 Task: Create Card Card0000000051 in Board Board0000000013 in Workspace WS0000000005 in Trello. Create Card Card0000000052 in Board Board0000000013 in Workspace WS0000000005 in Trello. Create Card Card0000000053 in Board Board0000000014 in Workspace WS0000000005 in Trello. Create Card Card0000000054 in Board Board0000000014 in Workspace WS0000000005 in Trello. Create Card Card0000000055 in Board Board0000000014 in Workspace WS0000000005 in Trello
Action: Mouse moved to (348, 391)
Screenshot: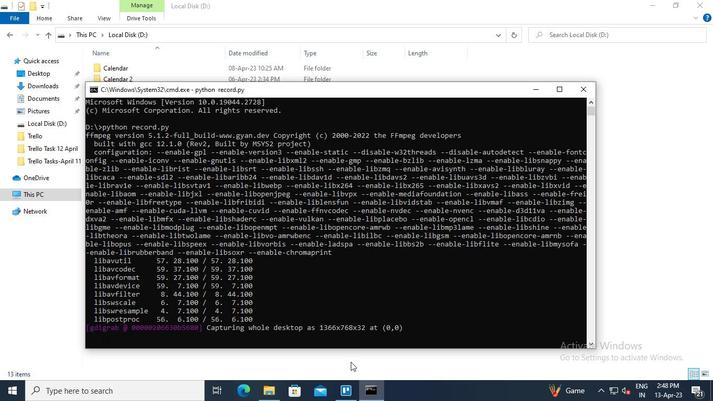 
Action: Mouse pressed left at (348, 391)
Screenshot: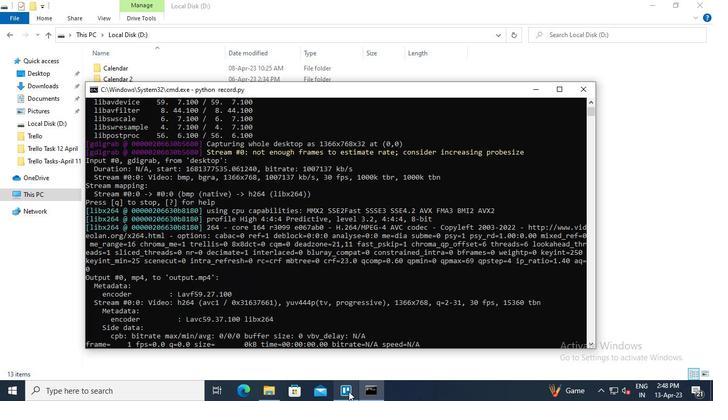 
Action: Mouse moved to (203, 157)
Screenshot: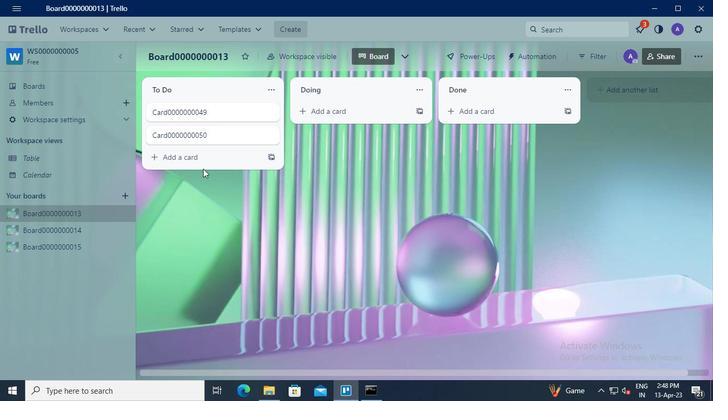 
Action: Mouse pressed left at (203, 157)
Screenshot: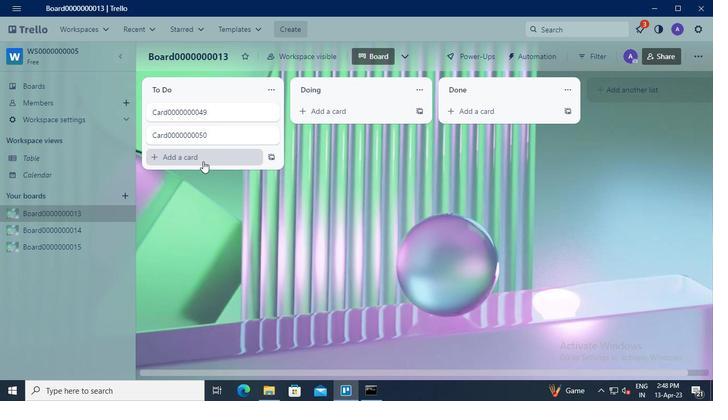 
Action: Keyboard Key.shift
Screenshot: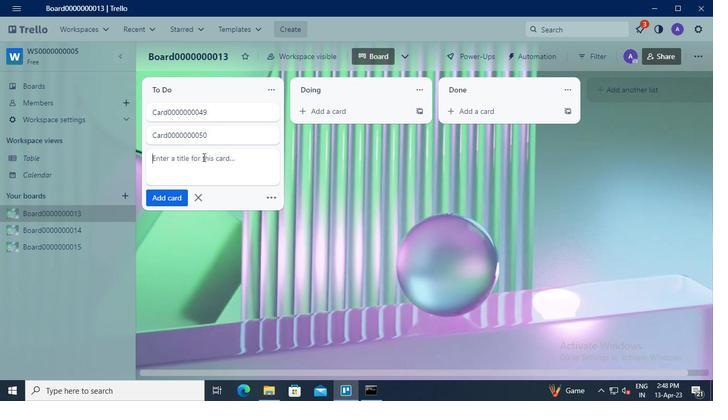 
Action: Keyboard C
Screenshot: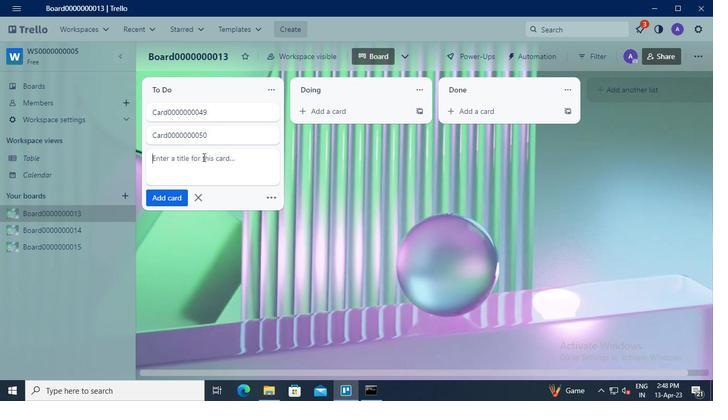 
Action: Keyboard a
Screenshot: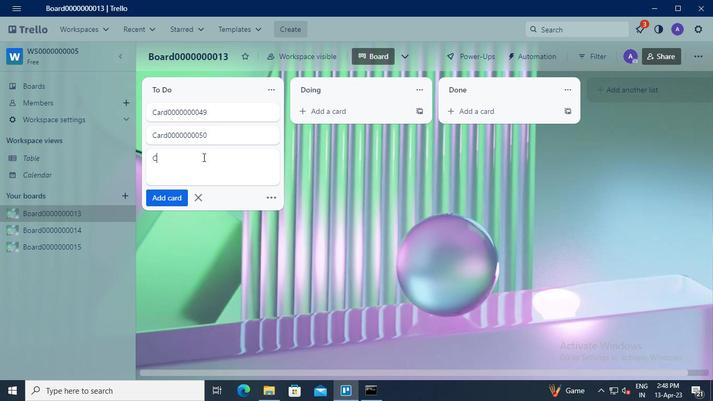 
Action: Keyboard r
Screenshot: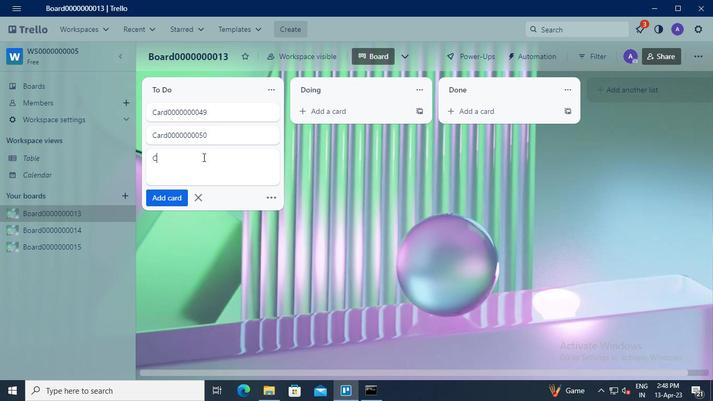 
Action: Keyboard d
Screenshot: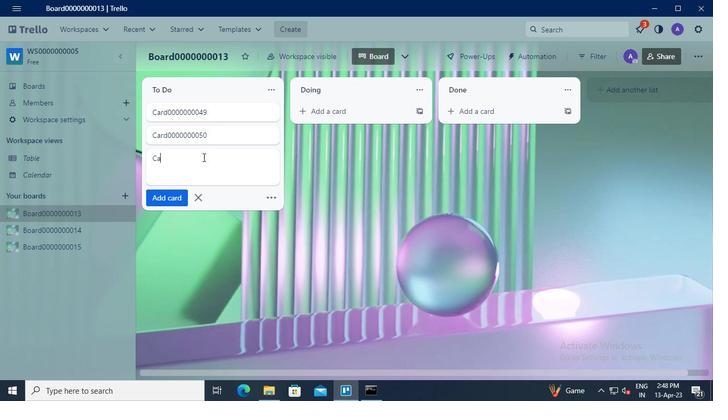 
Action: Keyboard <96>
Screenshot: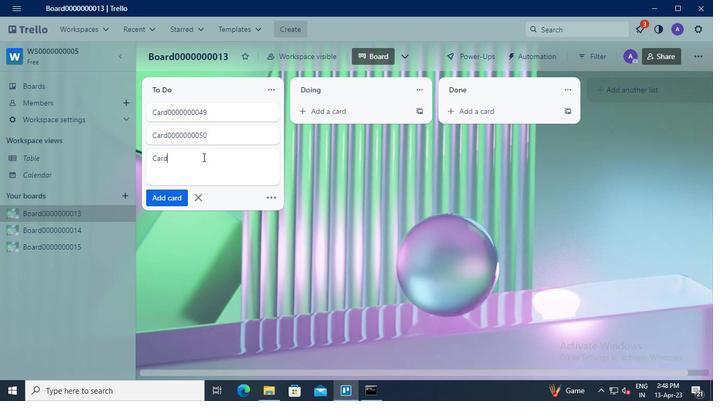 
Action: Keyboard <96>
Screenshot: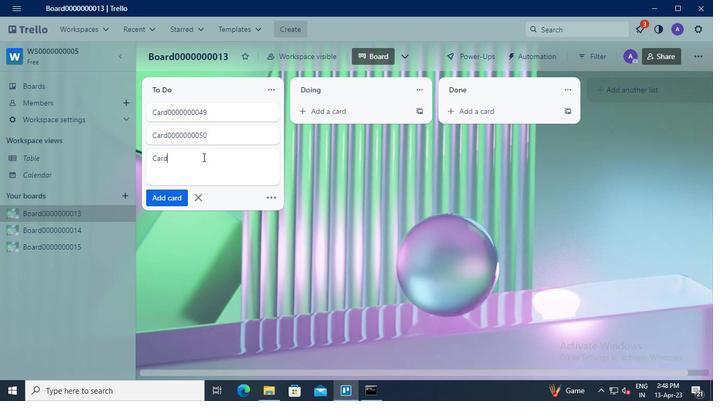 
Action: Keyboard <96>
Screenshot: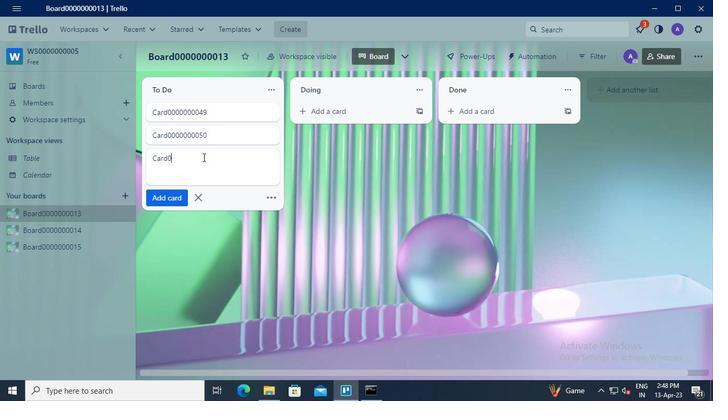 
Action: Keyboard <96>
Screenshot: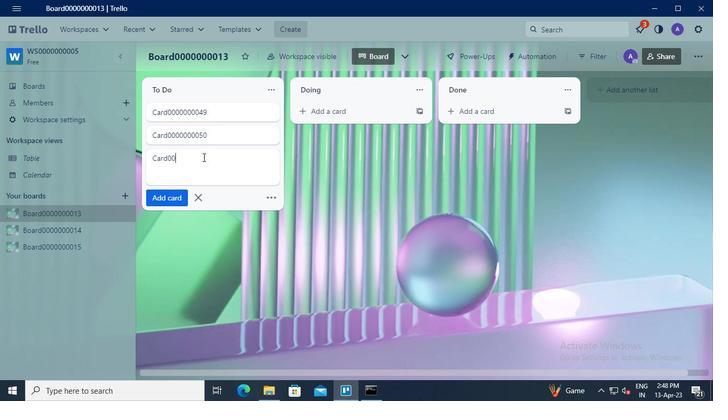
Action: Keyboard <96>
Screenshot: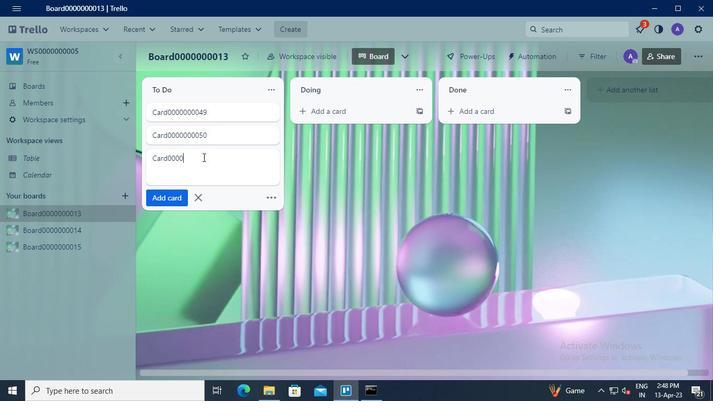 
Action: Keyboard <96>
Screenshot: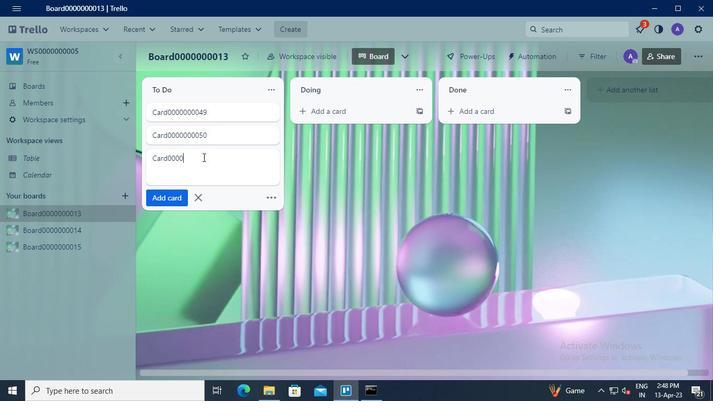 
Action: Keyboard <96>
Screenshot: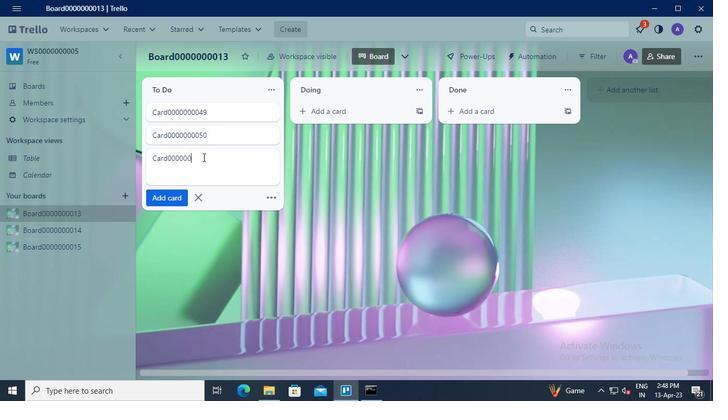 
Action: Keyboard <96>
Screenshot: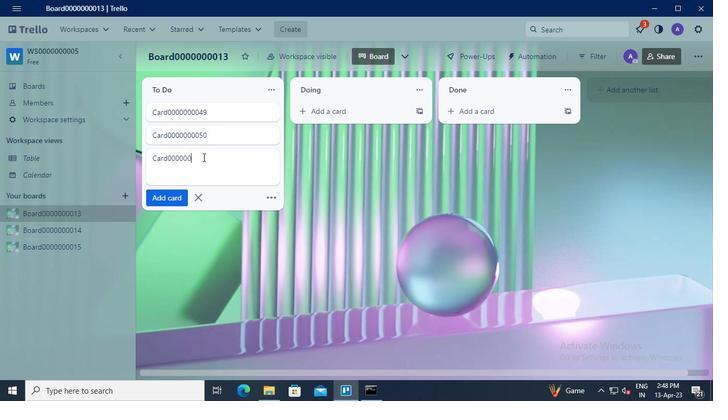 
Action: Keyboard <101>
Screenshot: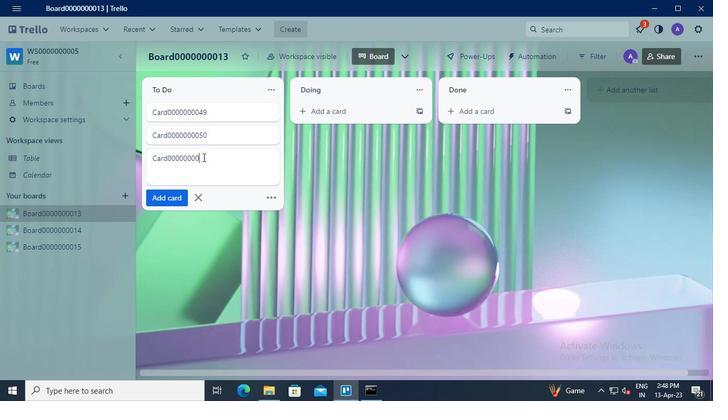 
Action: Keyboard <97>
Screenshot: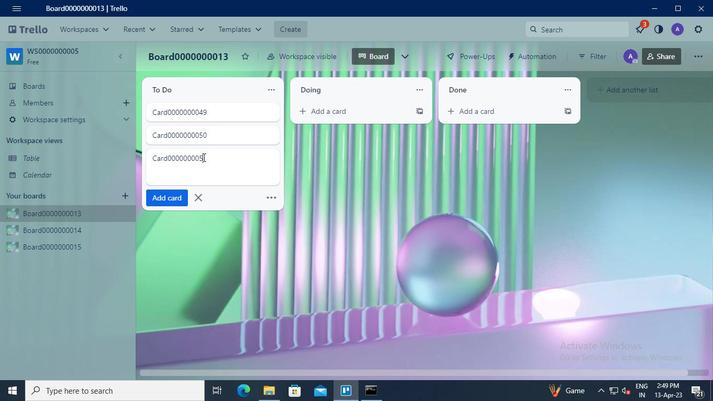 
Action: Mouse moved to (169, 197)
Screenshot: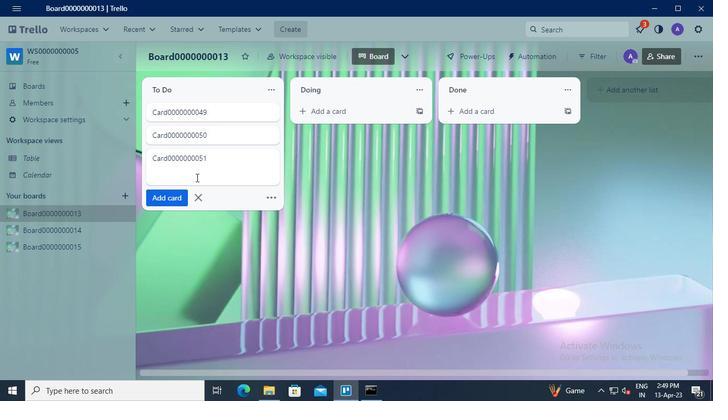 
Action: Mouse pressed left at (169, 197)
Screenshot: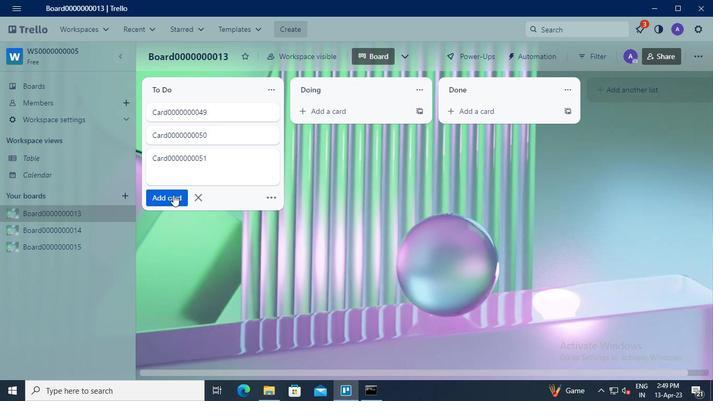 
Action: Mouse moved to (181, 190)
Screenshot: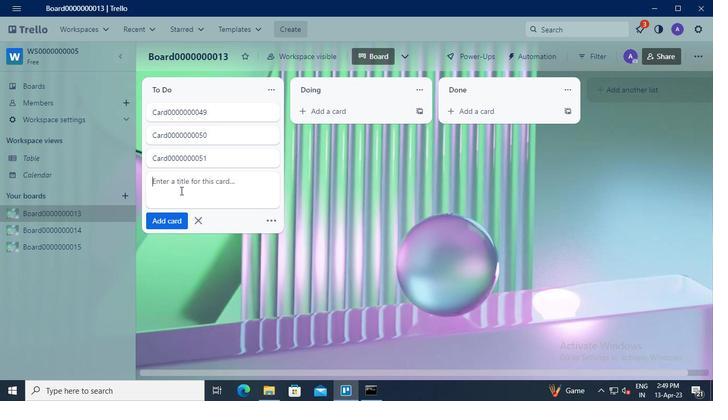 
Action: Mouse pressed left at (181, 190)
Screenshot: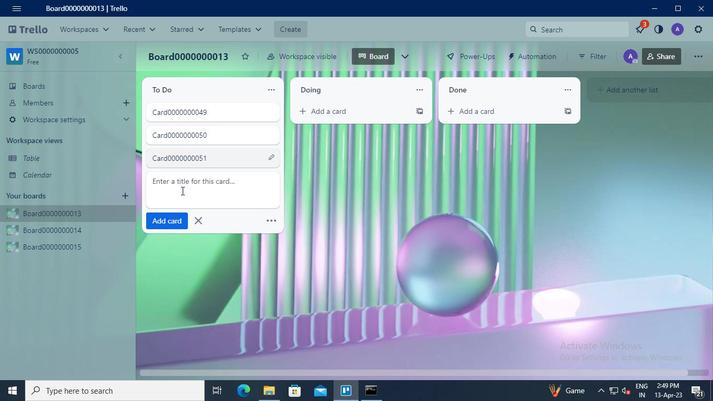 
Action: Keyboard Key.shift
Screenshot: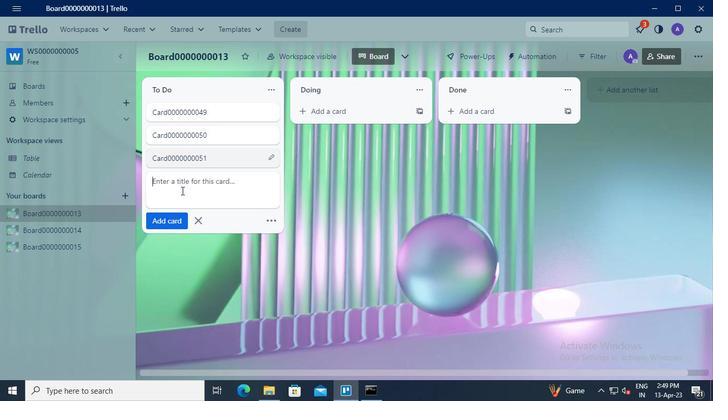 
Action: Keyboard C
Screenshot: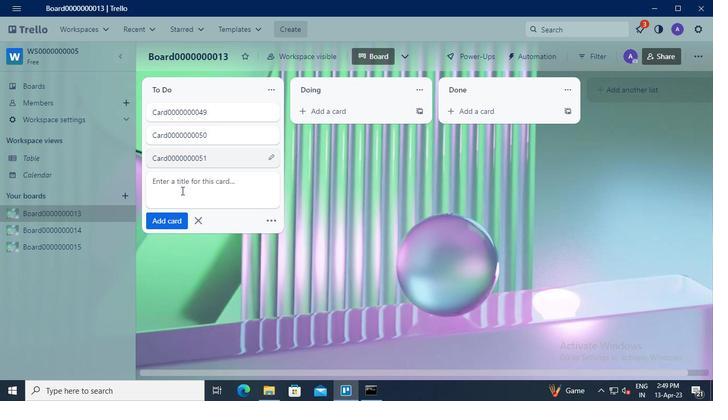 
Action: Keyboard a
Screenshot: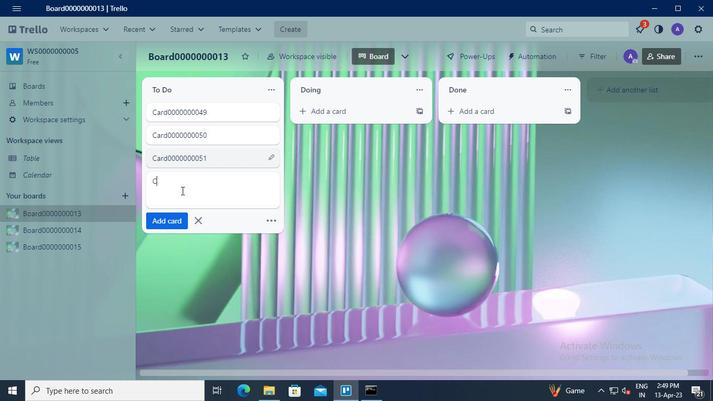 
Action: Keyboard r
Screenshot: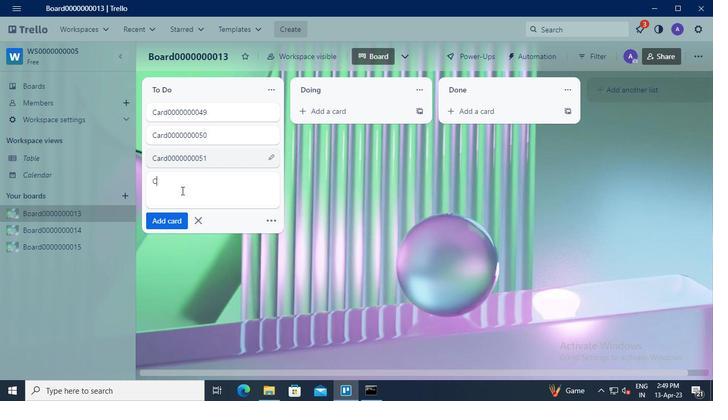 
Action: Keyboard d
Screenshot: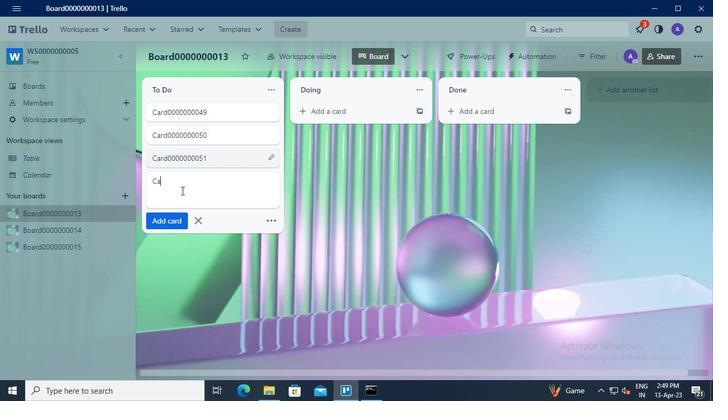 
Action: Keyboard <96>
Screenshot: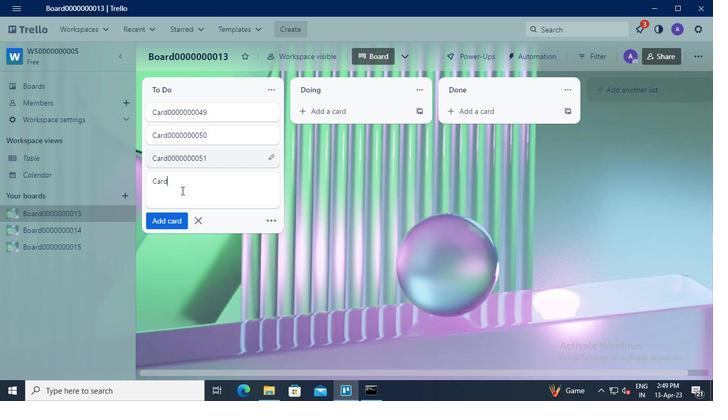 
Action: Keyboard <96>
Screenshot: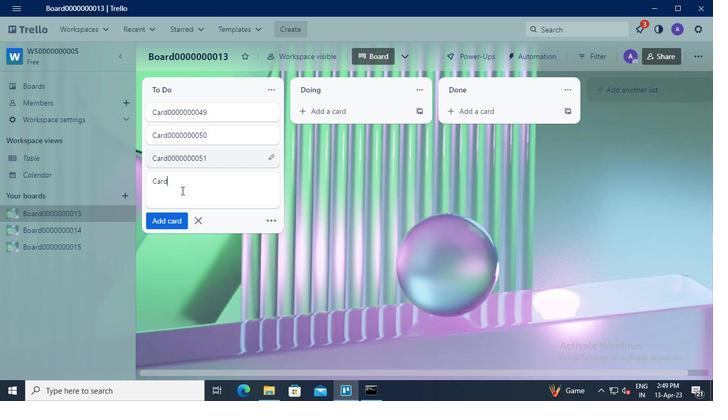 
Action: Keyboard <96>
Screenshot: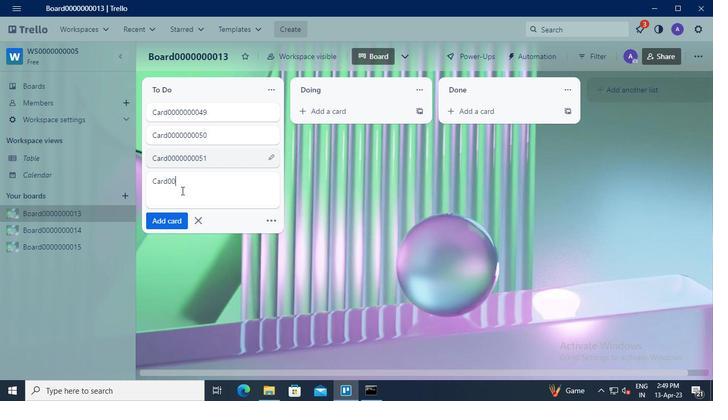 
Action: Keyboard <96>
Screenshot: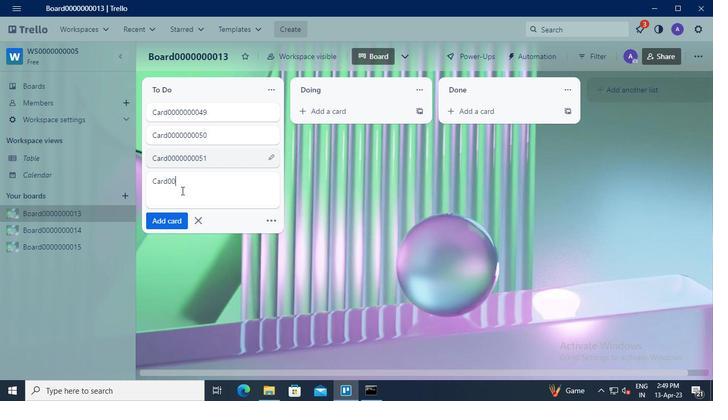 
Action: Keyboard <96>
Screenshot: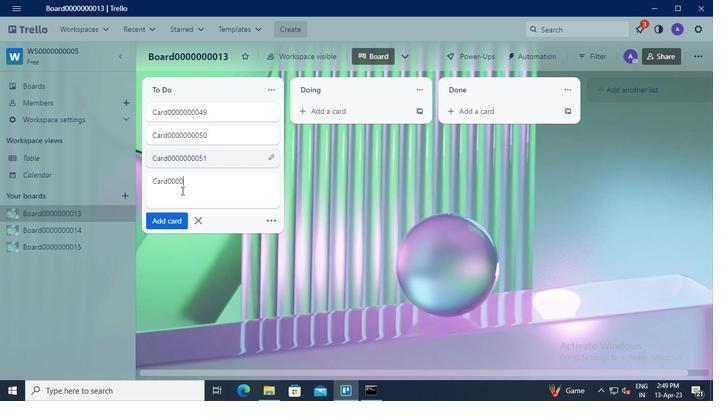 
Action: Keyboard <96>
Screenshot: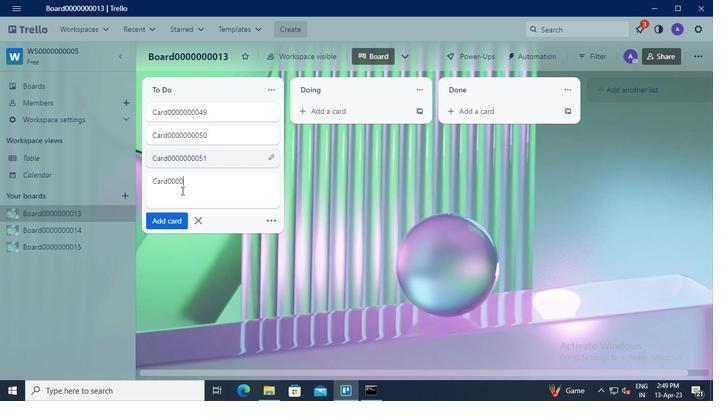
Action: Keyboard <96>
Screenshot: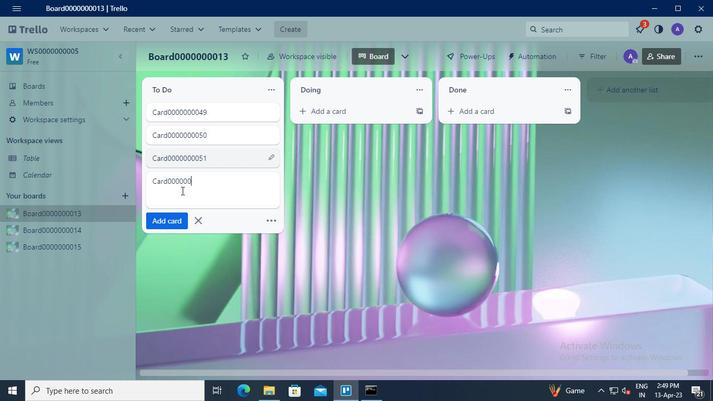 
Action: Keyboard <96>
Screenshot: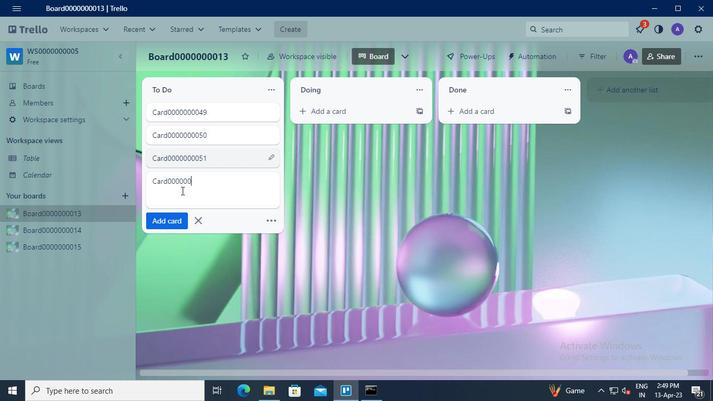 
Action: Keyboard <101>
Screenshot: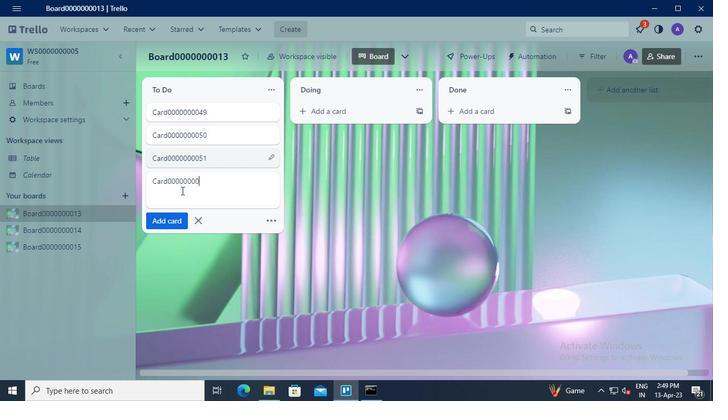 
Action: Keyboard <98>
Screenshot: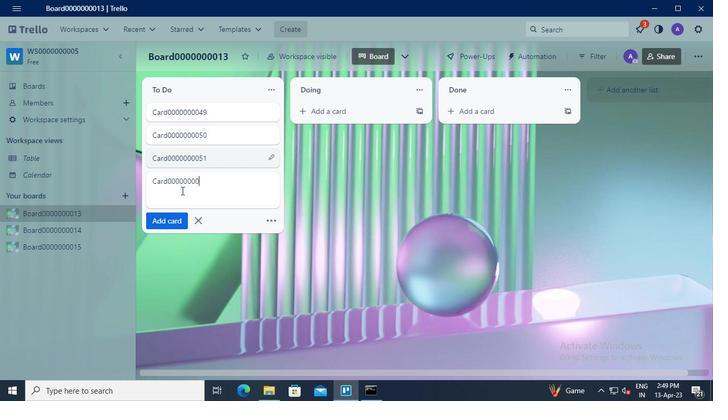 
Action: Mouse moved to (174, 221)
Screenshot: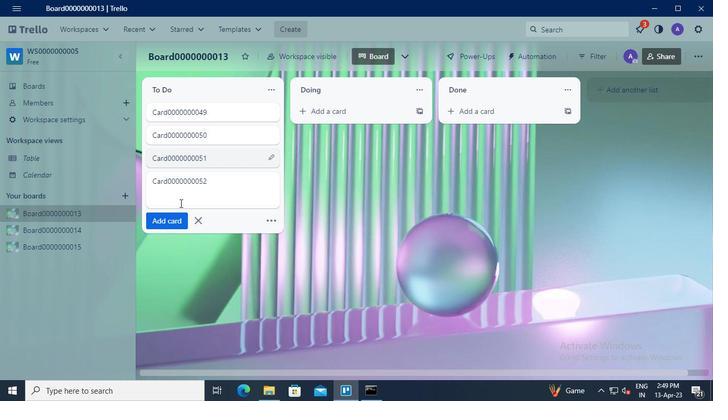 
Action: Mouse pressed left at (174, 221)
Screenshot: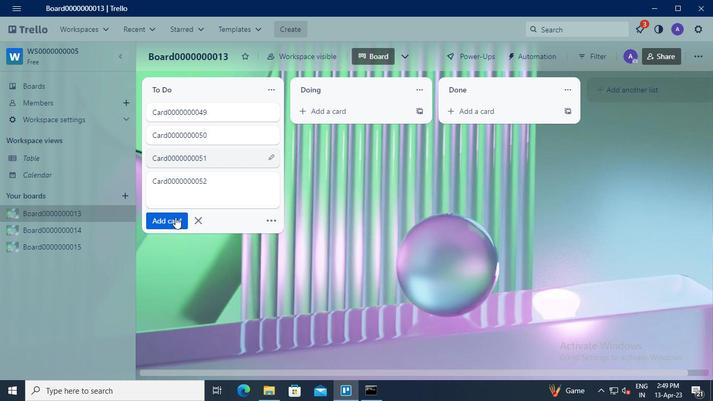 
Action: Mouse moved to (61, 231)
Screenshot: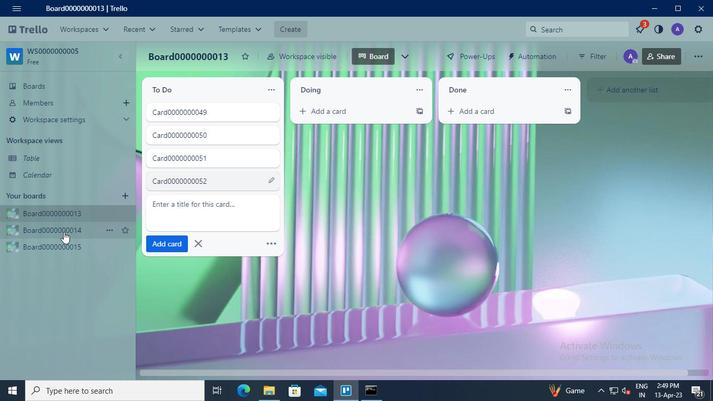 
Action: Mouse pressed left at (61, 231)
Screenshot: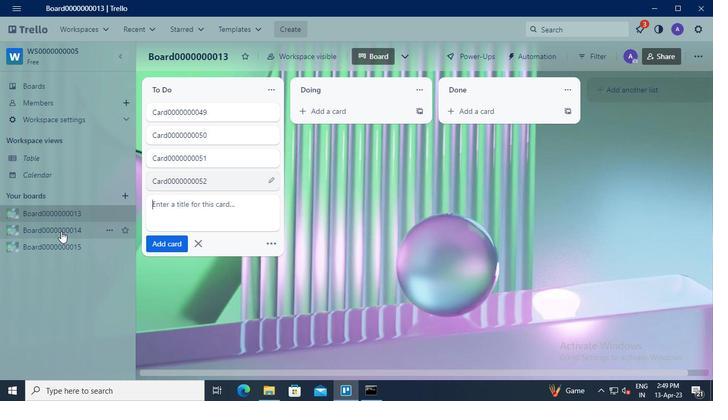 
Action: Mouse moved to (190, 114)
Screenshot: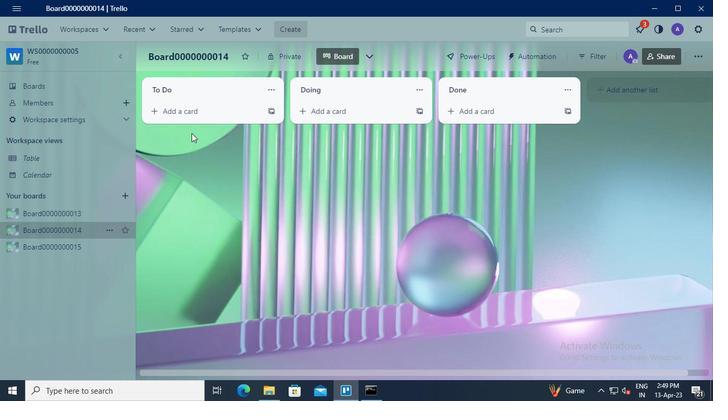 
Action: Mouse pressed left at (190, 114)
Screenshot: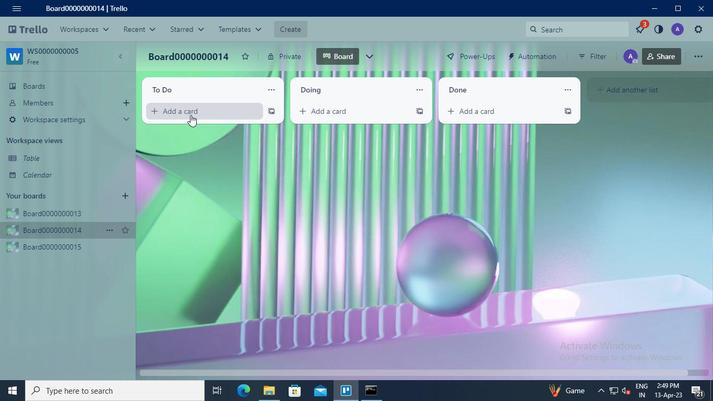 
Action: Mouse moved to (194, 120)
Screenshot: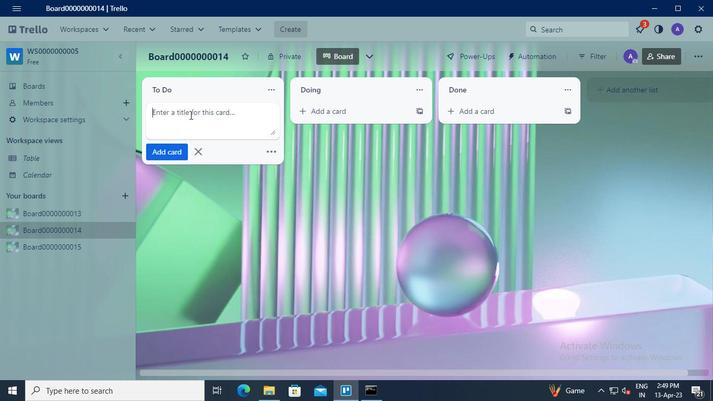 
Action: Keyboard Key.shift
Screenshot: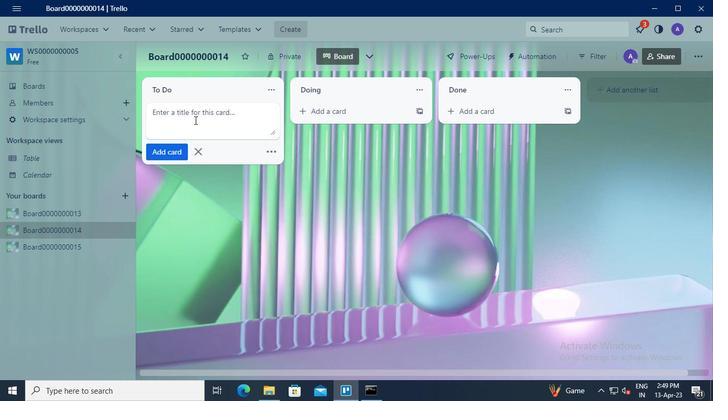 
Action: Keyboard C
Screenshot: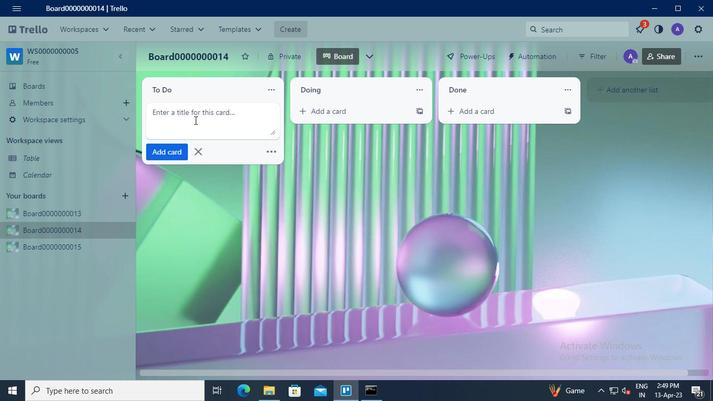 
Action: Keyboard a
Screenshot: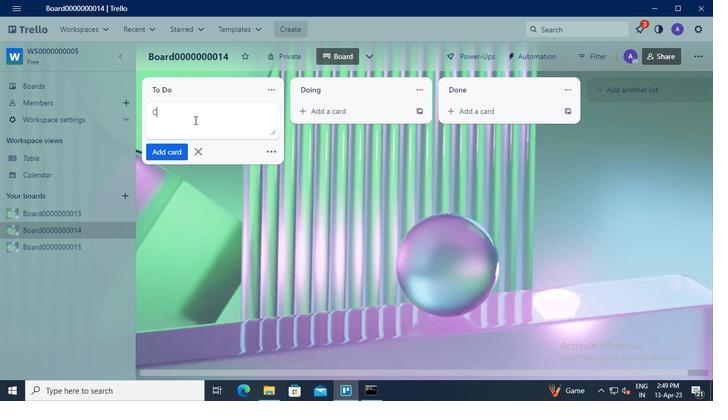 
Action: Keyboard r
Screenshot: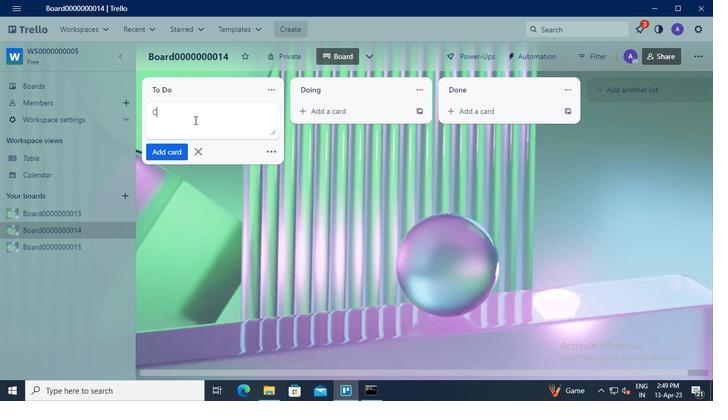 
Action: Keyboard d
Screenshot: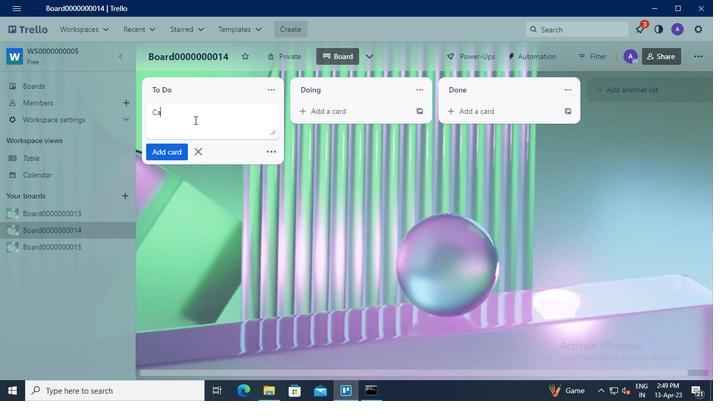 
Action: Keyboard <96>
Screenshot: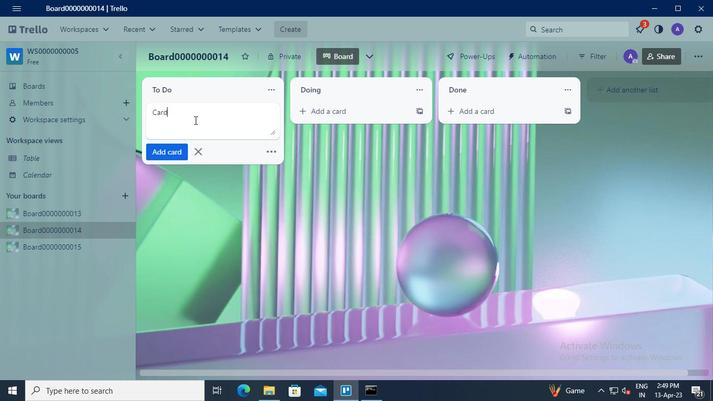 
Action: Keyboard <96>
Screenshot: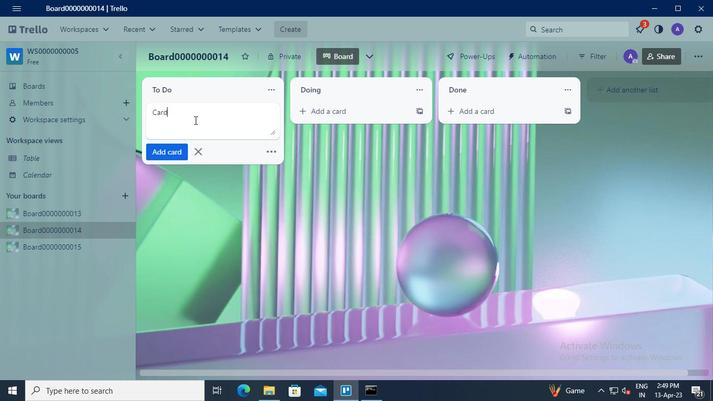 
Action: Keyboard <96>
Screenshot: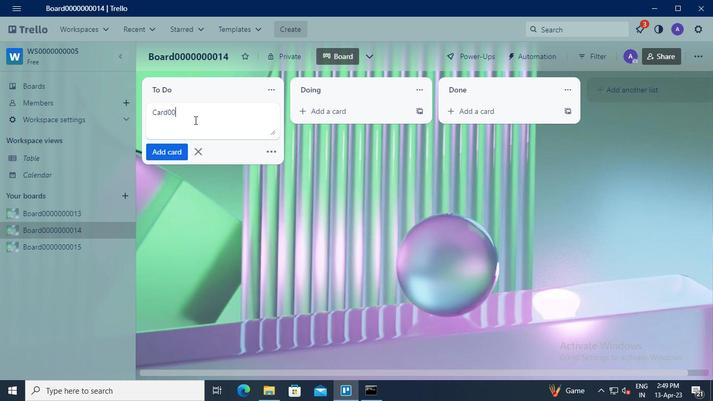 
Action: Keyboard <96>
Screenshot: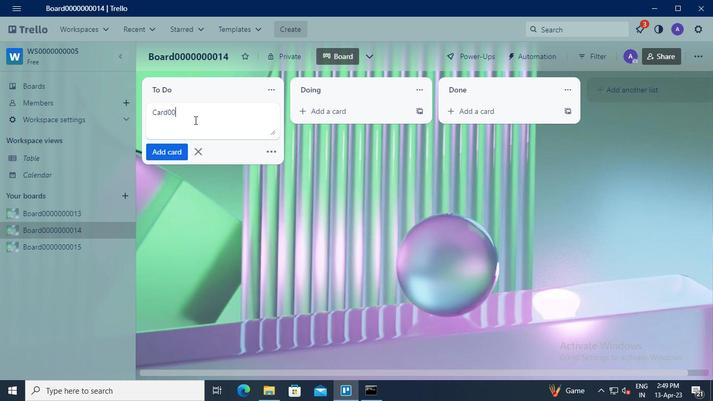 
Action: Keyboard <96>
Screenshot: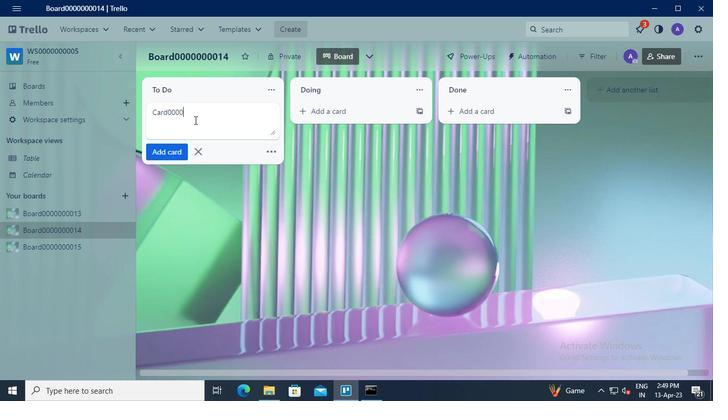 
Action: Keyboard <96>
Screenshot: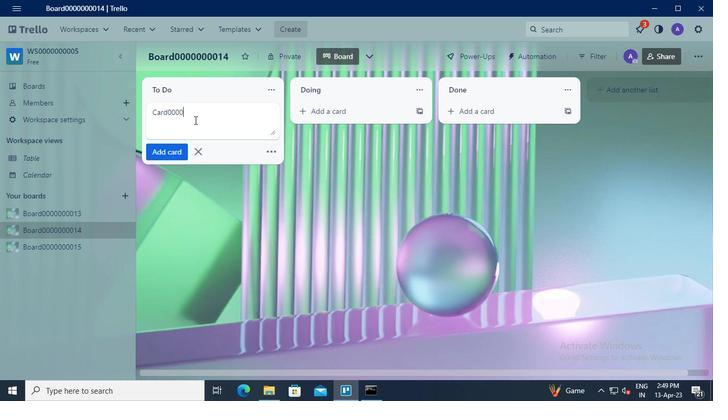 
Action: Keyboard <96>
Screenshot: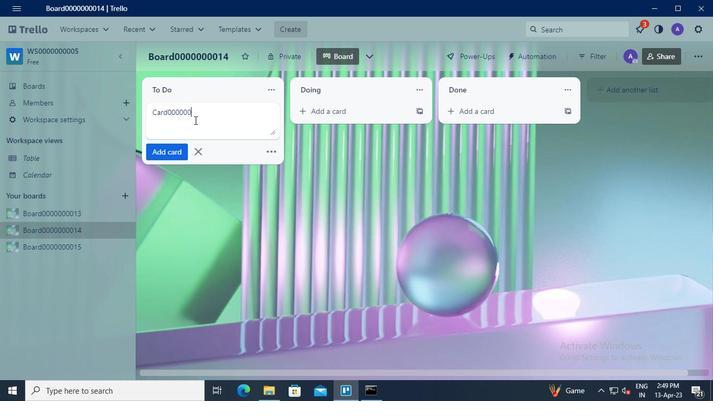 
Action: Keyboard <96>
Screenshot: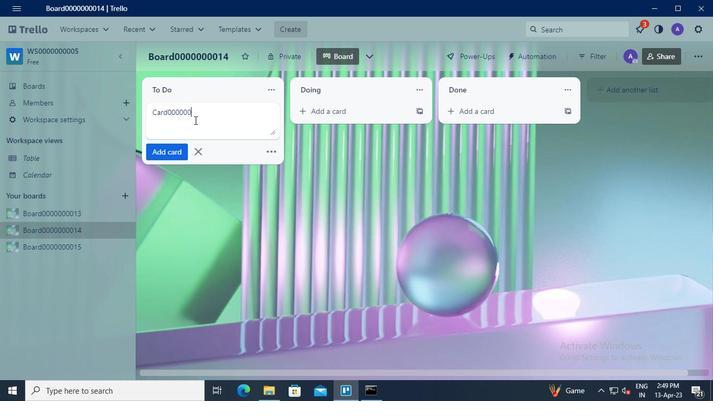 
Action: Keyboard <101>
Screenshot: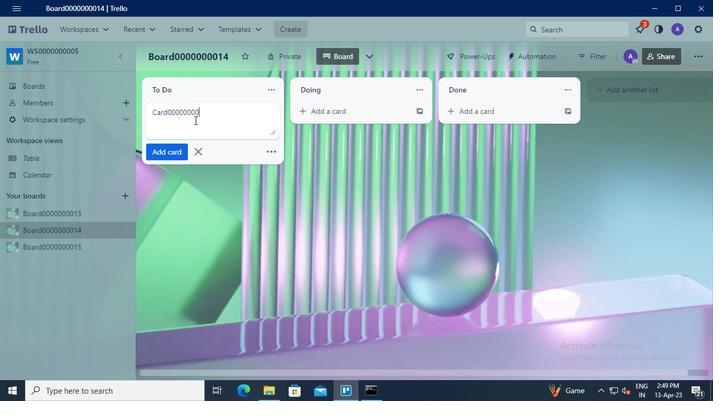 
Action: Keyboard <99>
Screenshot: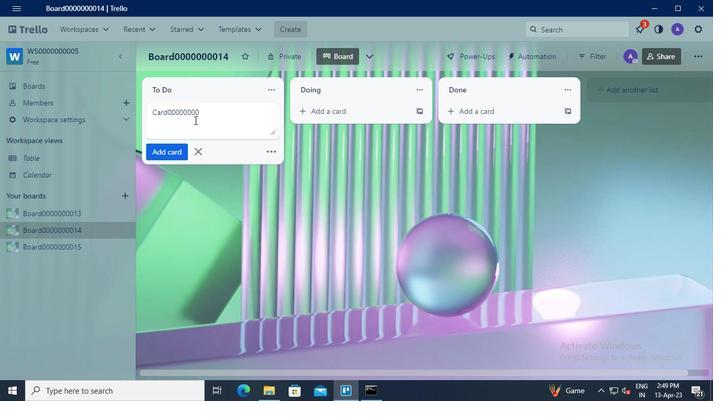 
Action: Mouse moved to (170, 149)
Screenshot: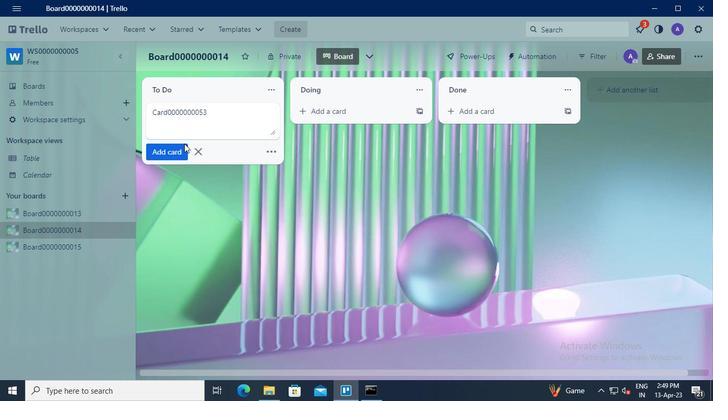 
Action: Mouse pressed left at (170, 149)
Screenshot: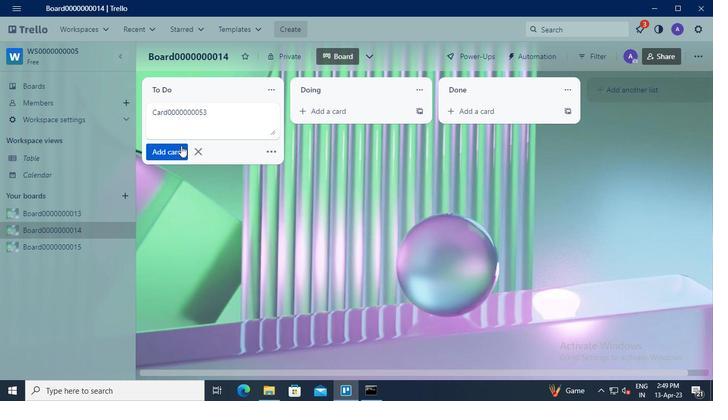 
Action: Mouse moved to (181, 144)
Screenshot: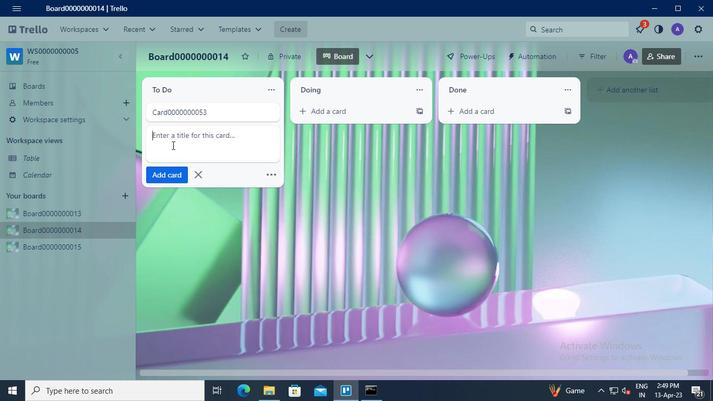
Action: Keyboard Key.shift
Screenshot: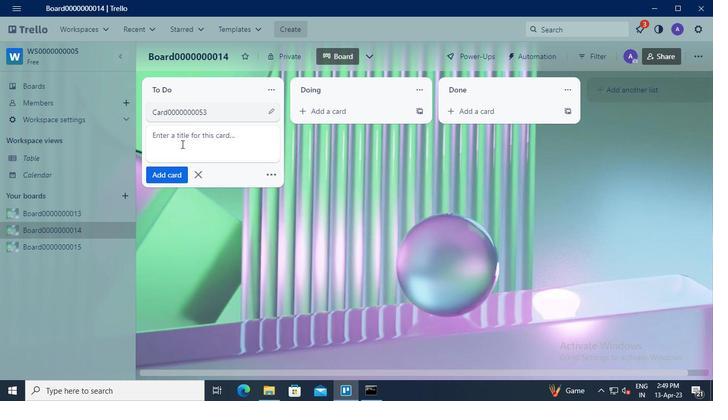 
Action: Keyboard C
Screenshot: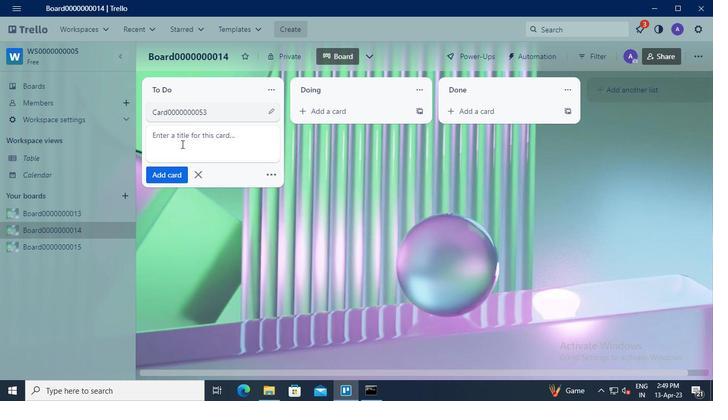 
Action: Keyboard a
Screenshot: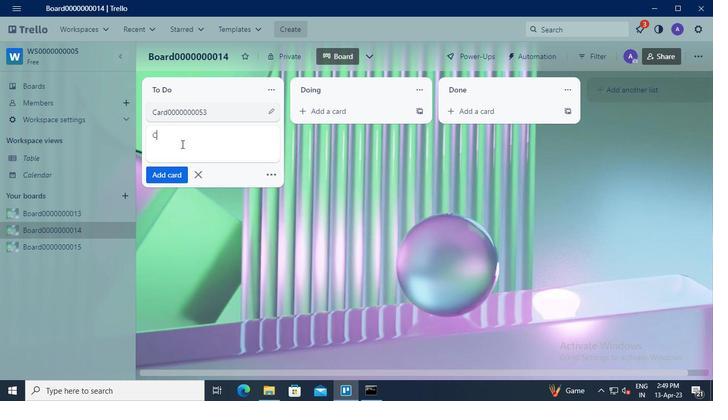 
Action: Keyboard r
Screenshot: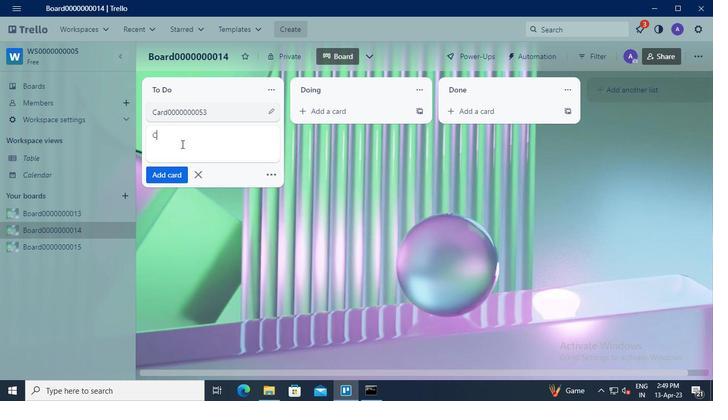 
Action: Keyboard d
Screenshot: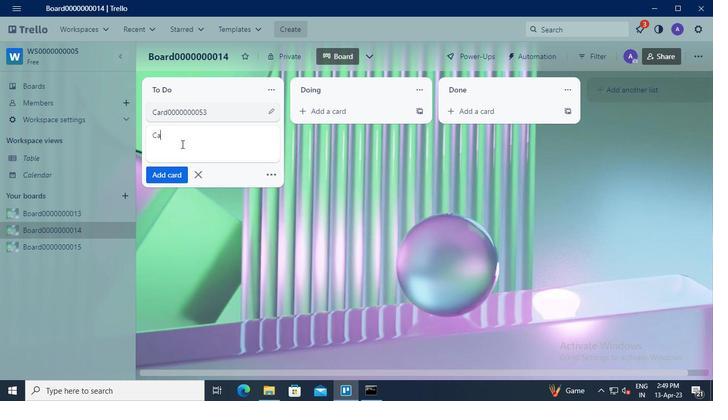 
Action: Keyboard <96>
Screenshot: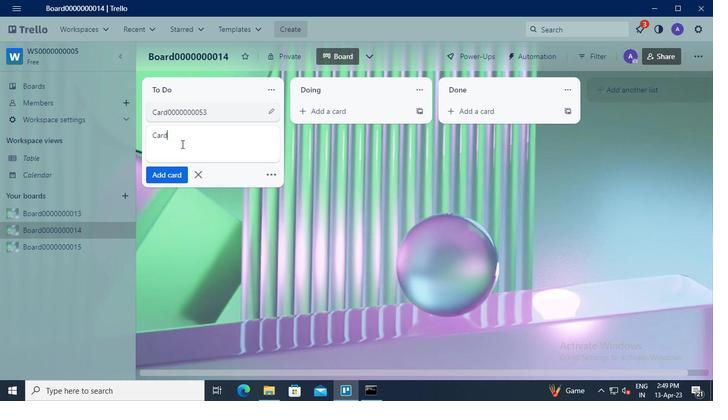 
Action: Keyboard <96>
Screenshot: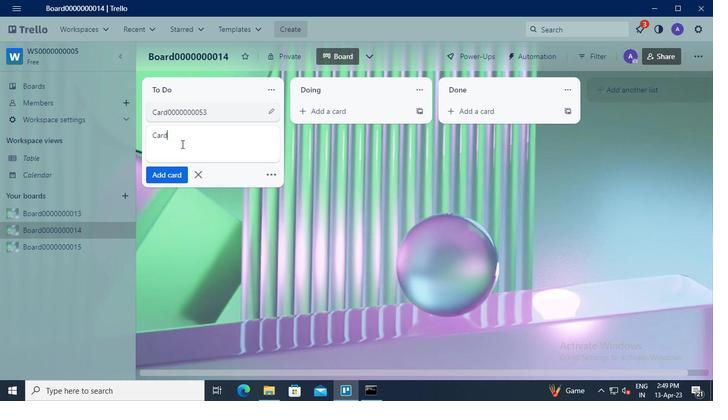 
Action: Keyboard <96>
Screenshot: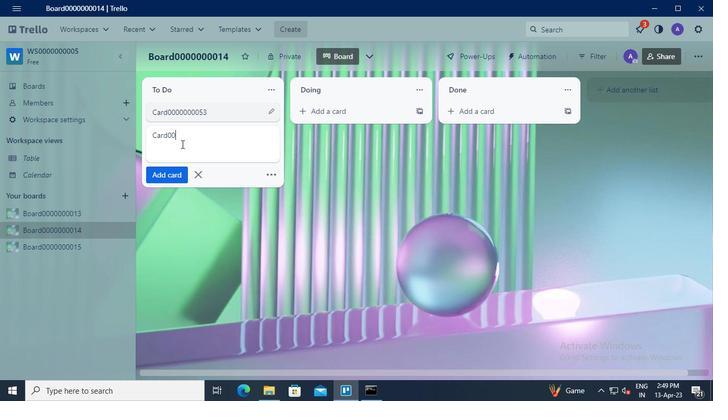 
Action: Keyboard <96>
Screenshot: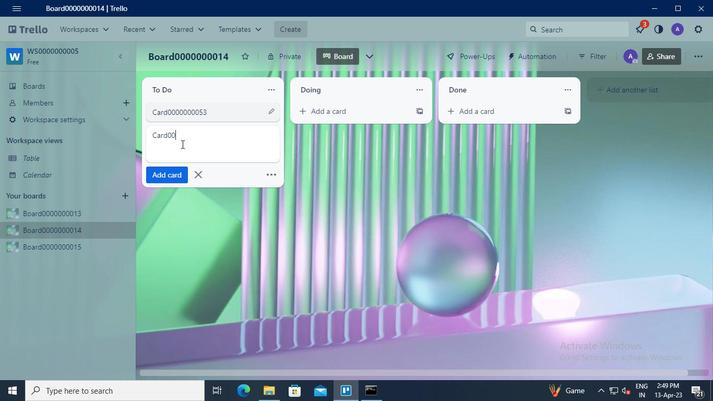 
Action: Keyboard <96>
Screenshot: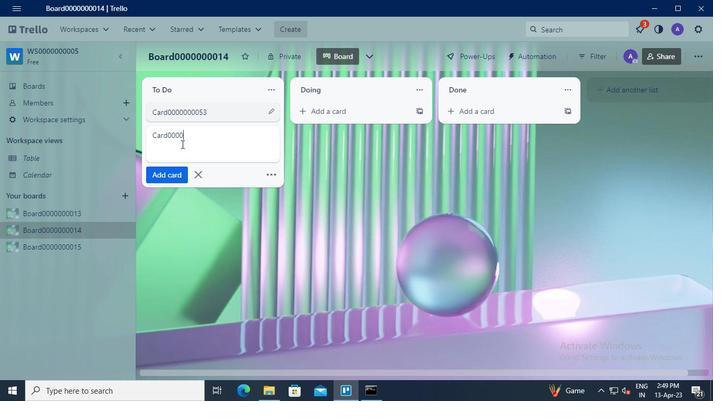 
Action: Keyboard <96>
Screenshot: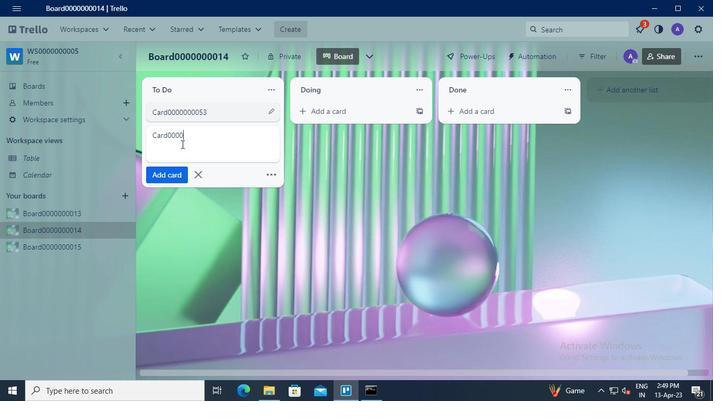 
Action: Keyboard <96>
Screenshot: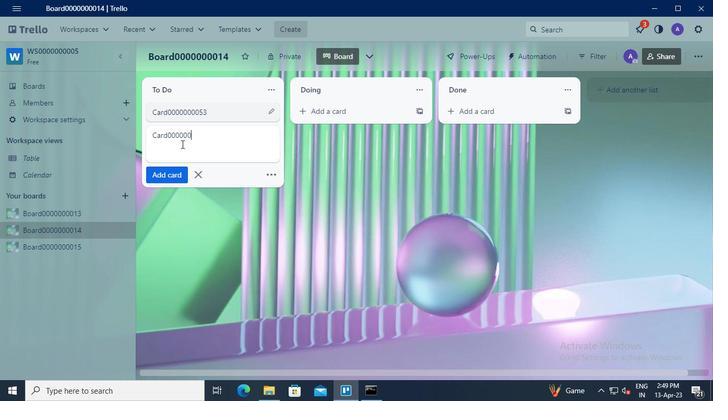 
Action: Keyboard <96>
Screenshot: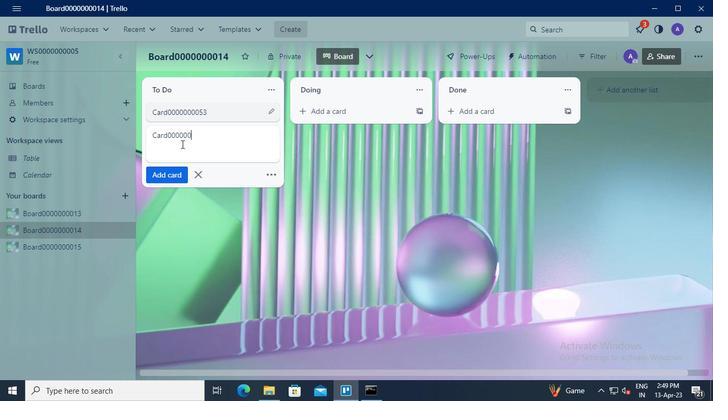 
Action: Keyboard <101>
Screenshot: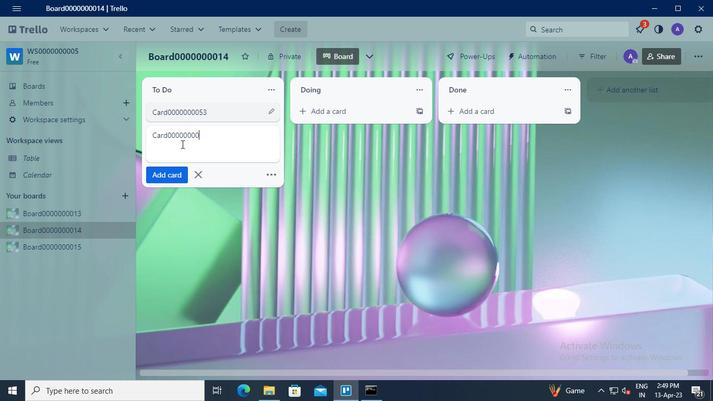
Action: Keyboard <100>
Screenshot: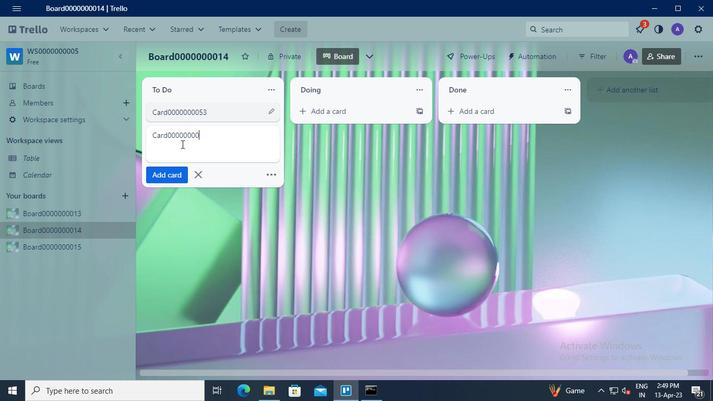 
Action: Mouse moved to (175, 172)
Screenshot: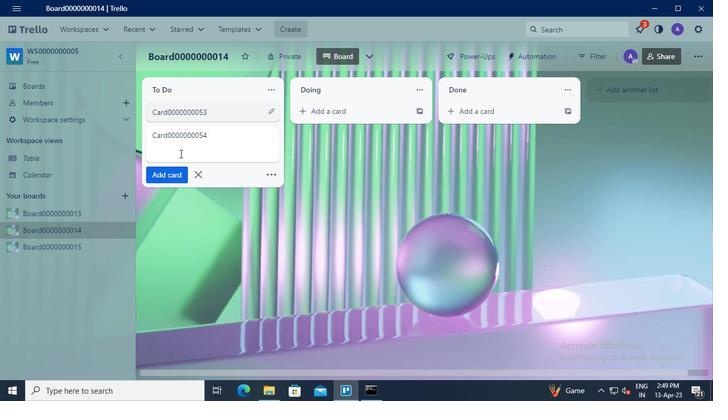 
Action: Mouse pressed left at (175, 172)
Screenshot: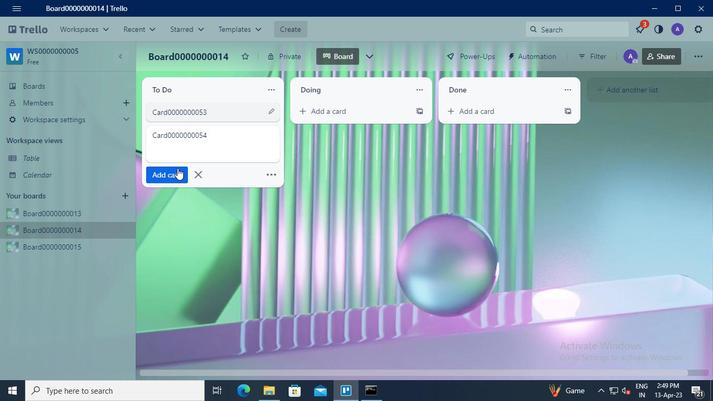 
Action: Mouse moved to (181, 160)
Screenshot: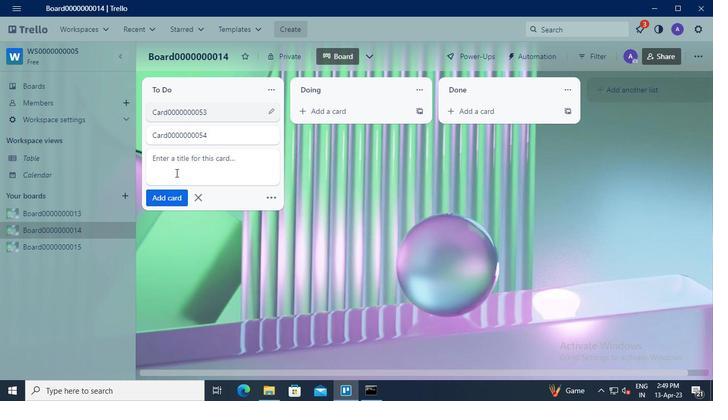 
Action: Mouse pressed left at (181, 160)
Screenshot: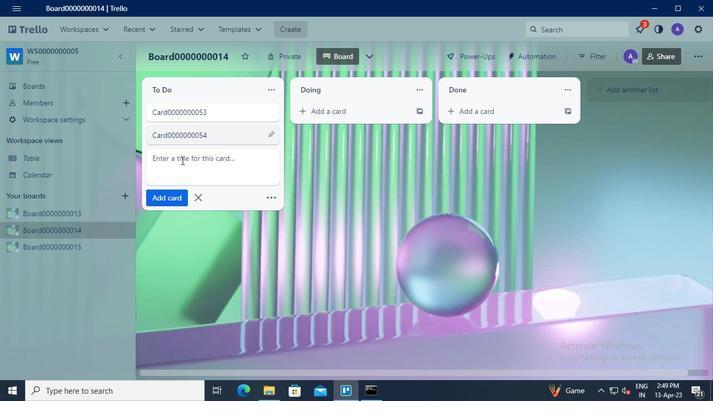 
Action: Keyboard Key.shift
Screenshot: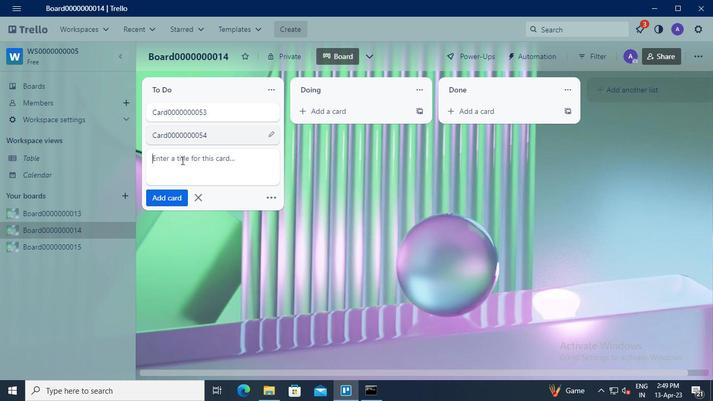 
Action: Keyboard C
Screenshot: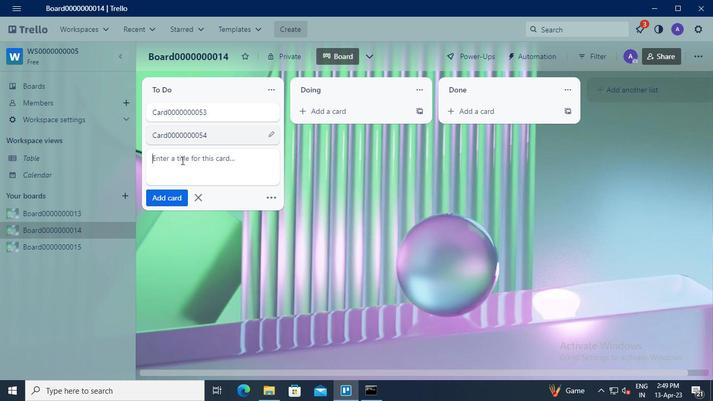 
Action: Keyboard a
Screenshot: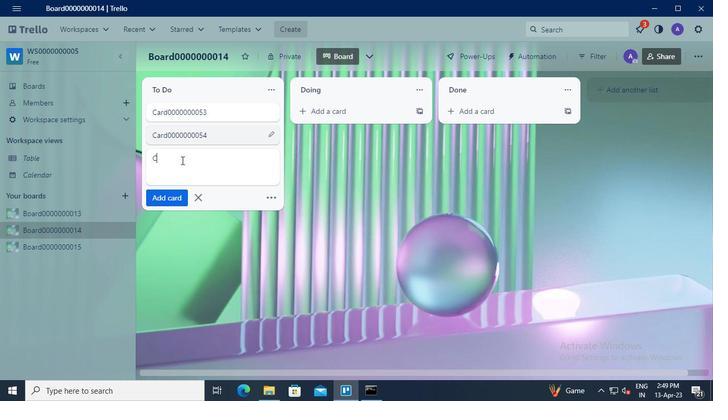 
Action: Keyboard r
Screenshot: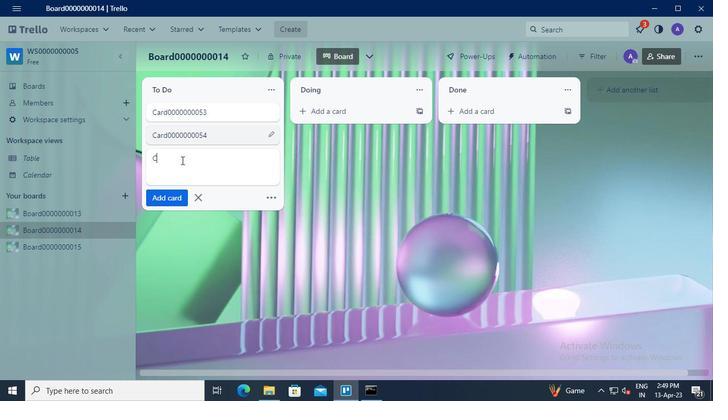 
Action: Keyboard d
Screenshot: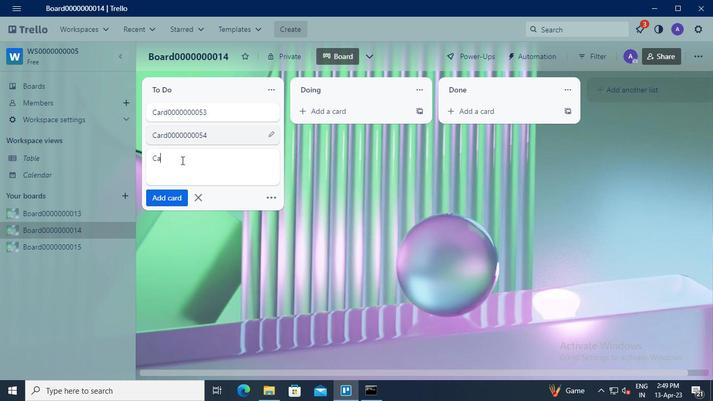 
Action: Keyboard <96>
Screenshot: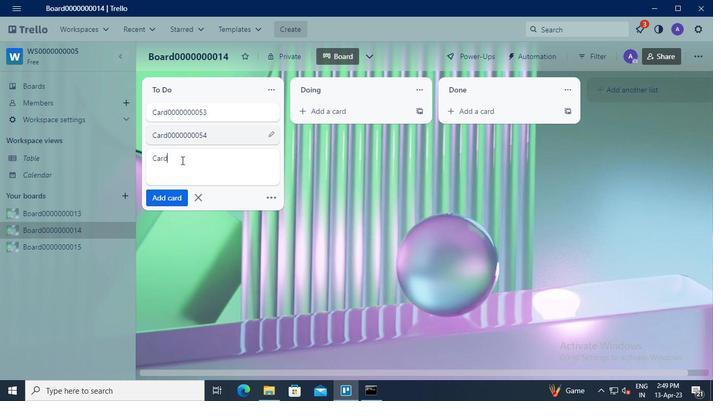 
Action: Keyboard <96>
Screenshot: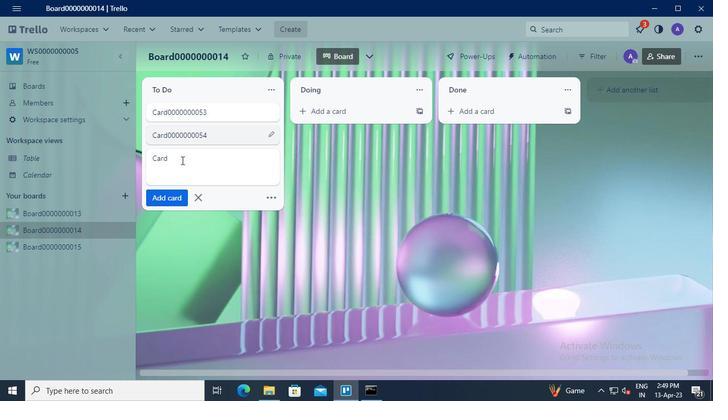 
Action: Keyboard <96>
Screenshot: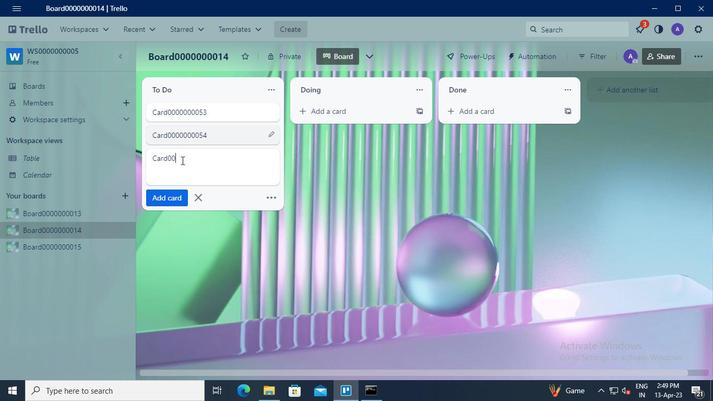
Action: Keyboard <96>
Screenshot: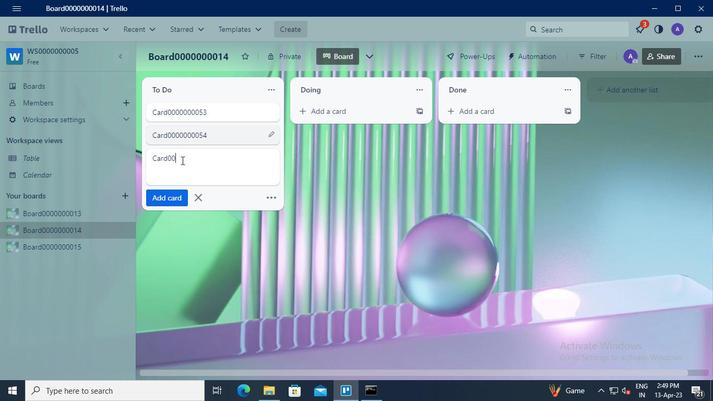 
Action: Keyboard <96>
Screenshot: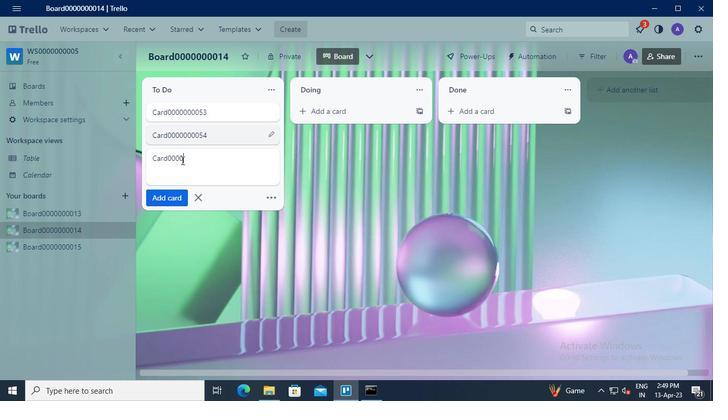 
Action: Keyboard <96>
Screenshot: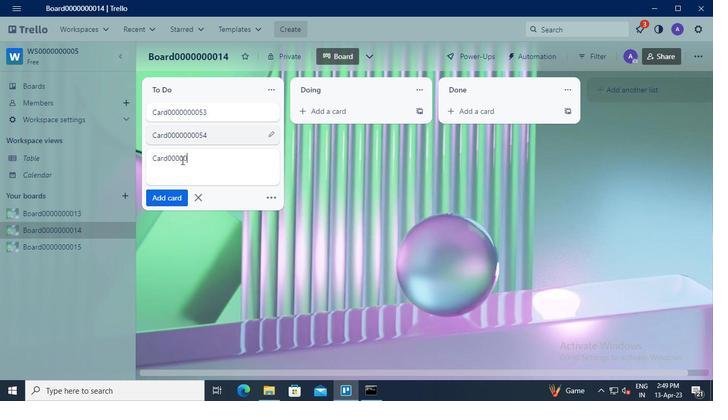 
Action: Keyboard <96>
Screenshot: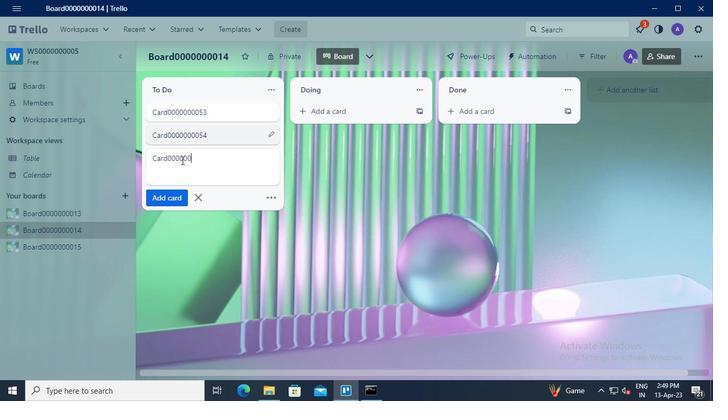 
Action: Keyboard <96>
Screenshot: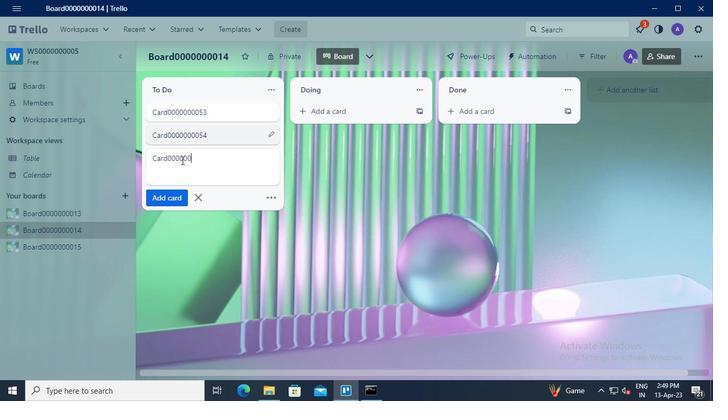 
Action: Keyboard <101>
Screenshot: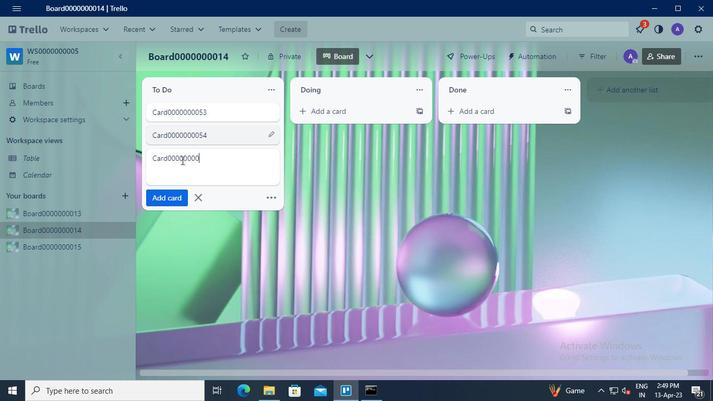 
Action: Keyboard <101>
Screenshot: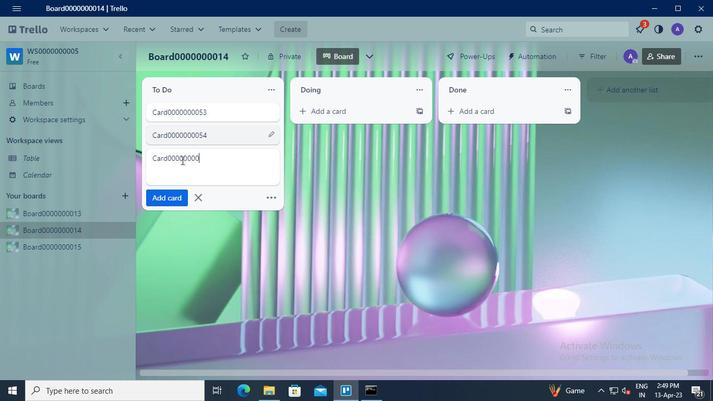 
Action: Mouse moved to (166, 195)
Screenshot: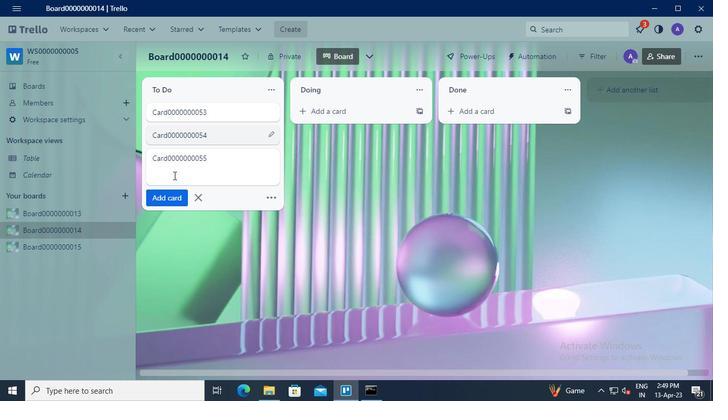 
Action: Mouse pressed left at (166, 195)
Screenshot: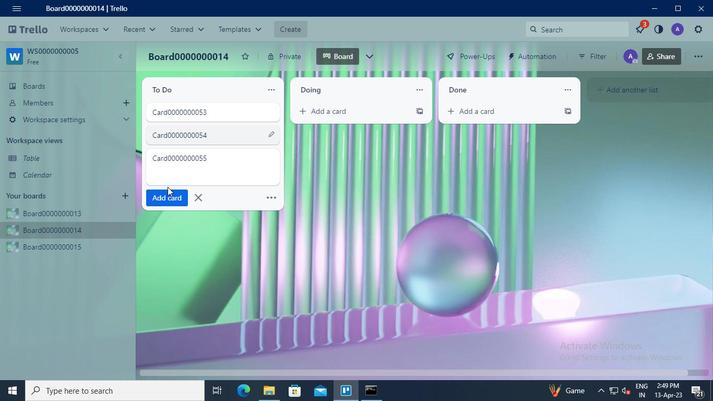 
Action: Mouse moved to (371, 395)
Screenshot: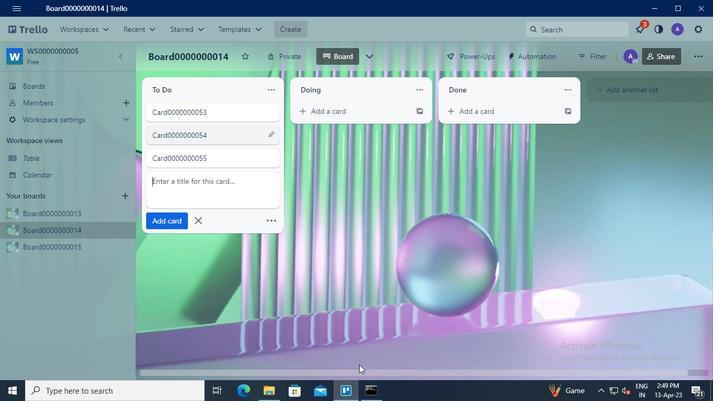 
Action: Mouse pressed left at (371, 395)
Screenshot: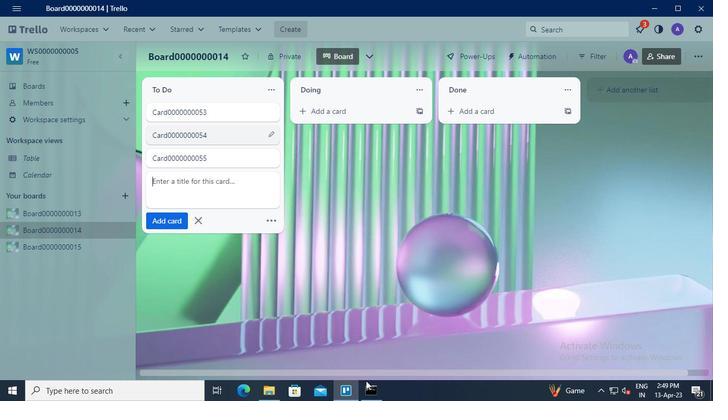 
Action: Mouse moved to (581, 89)
Screenshot: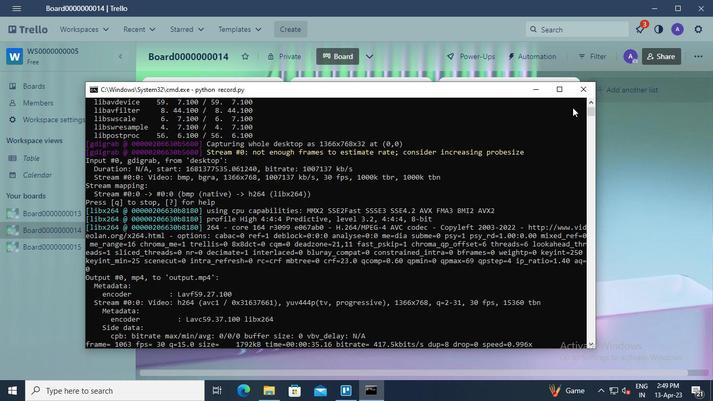 
Action: Mouse pressed left at (581, 89)
Screenshot: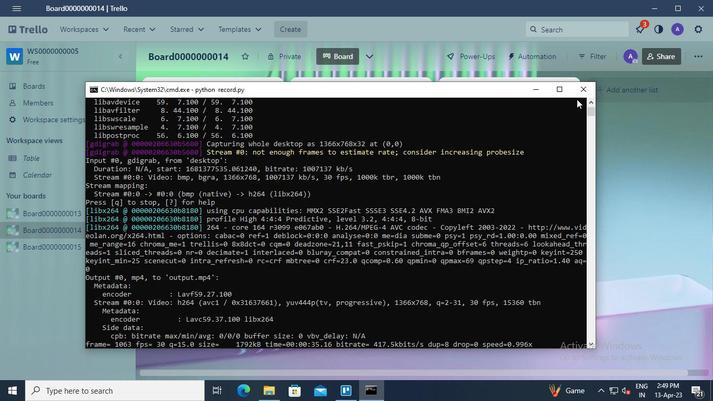 
Action: Mouse moved to (582, 90)
Screenshot: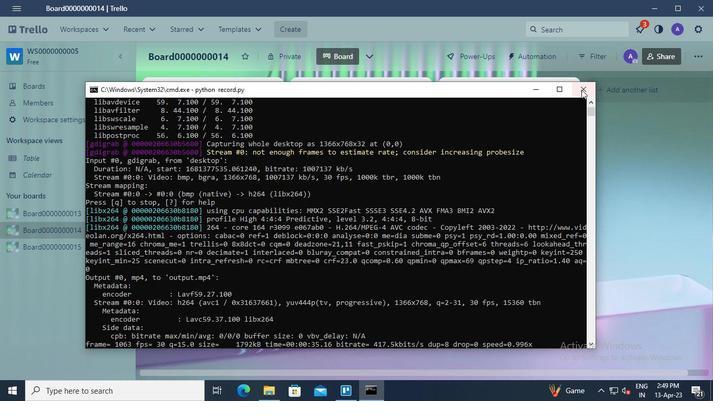 
